 Task: Plan a time block for the language quiz competition.
Action: Mouse moved to (66, 93)
Screenshot: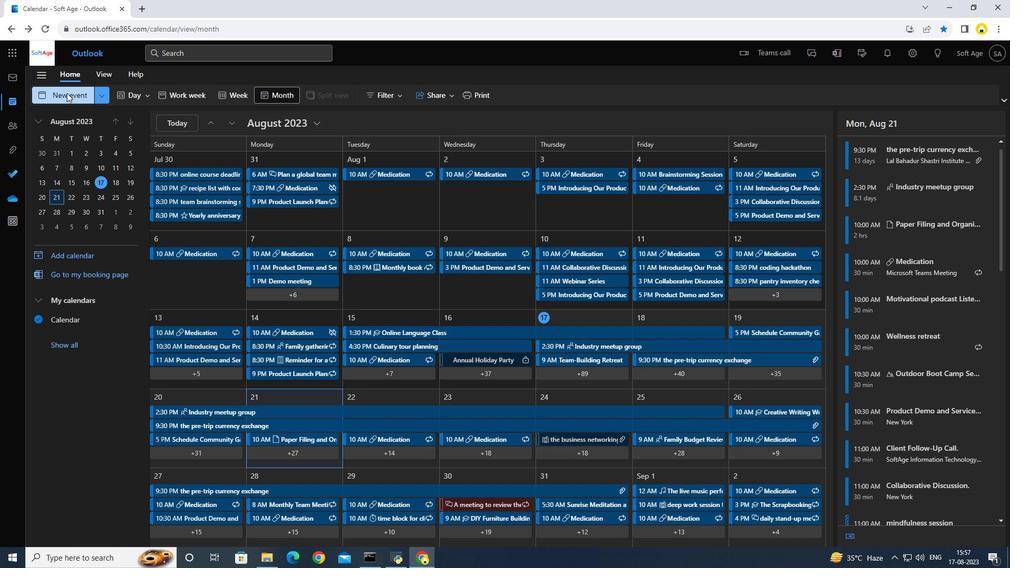 
Action: Mouse pressed left at (66, 93)
Screenshot: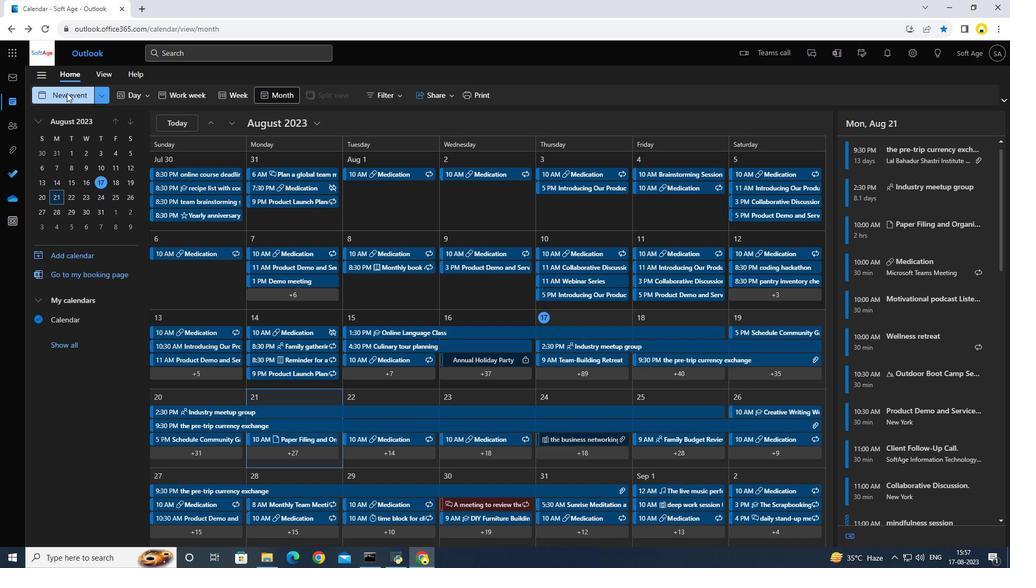 
Action: Mouse moved to (303, 182)
Screenshot: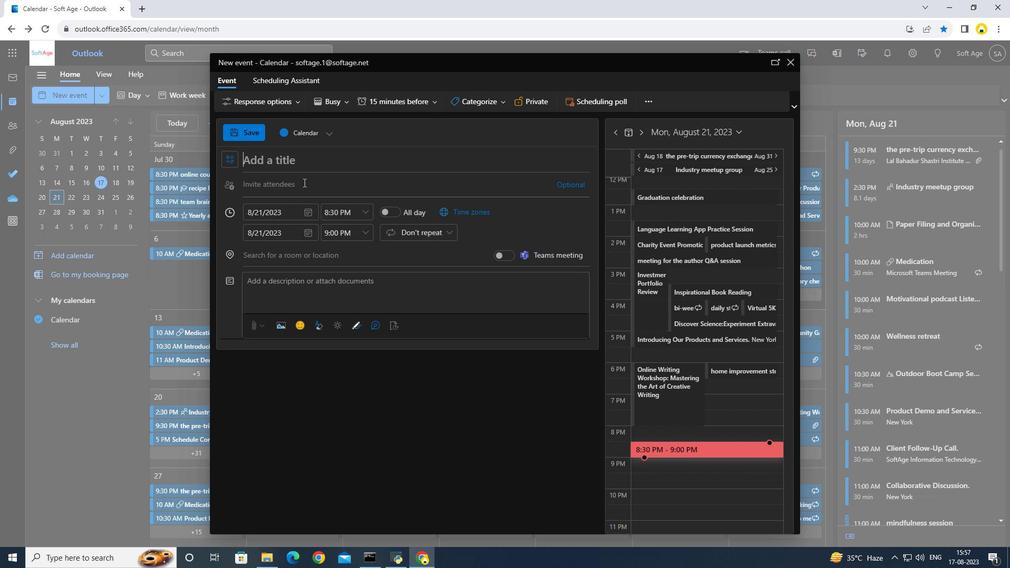 
Action: Key pressed <Key.caps_lock>L<Key.caps_lock>anguage<Key.space><Key.caps_lock>Q<Key.caps_lock>uiz<Key.space><Key.caps_lock>
Screenshot: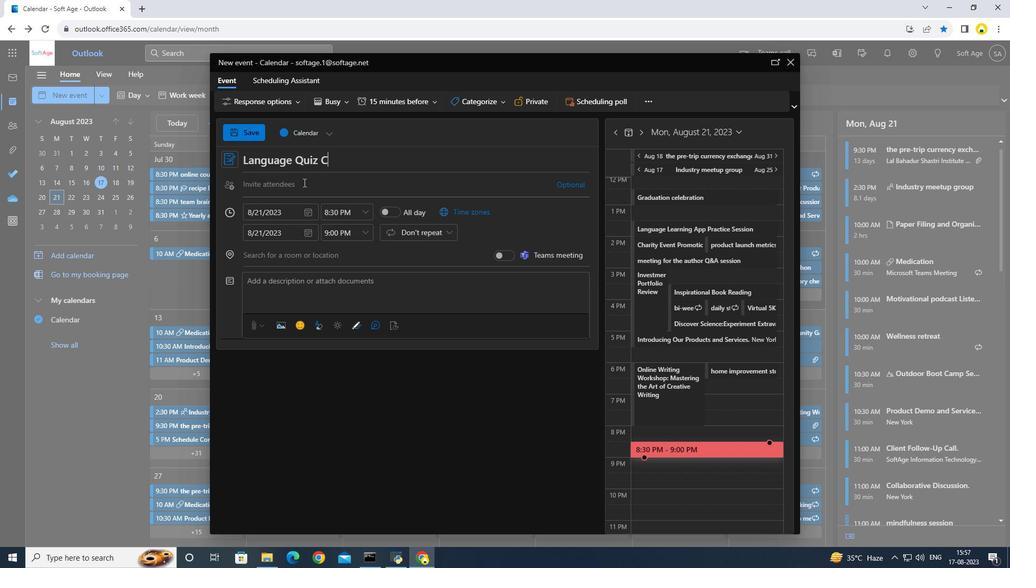 
Action: Mouse moved to (303, 182)
Screenshot: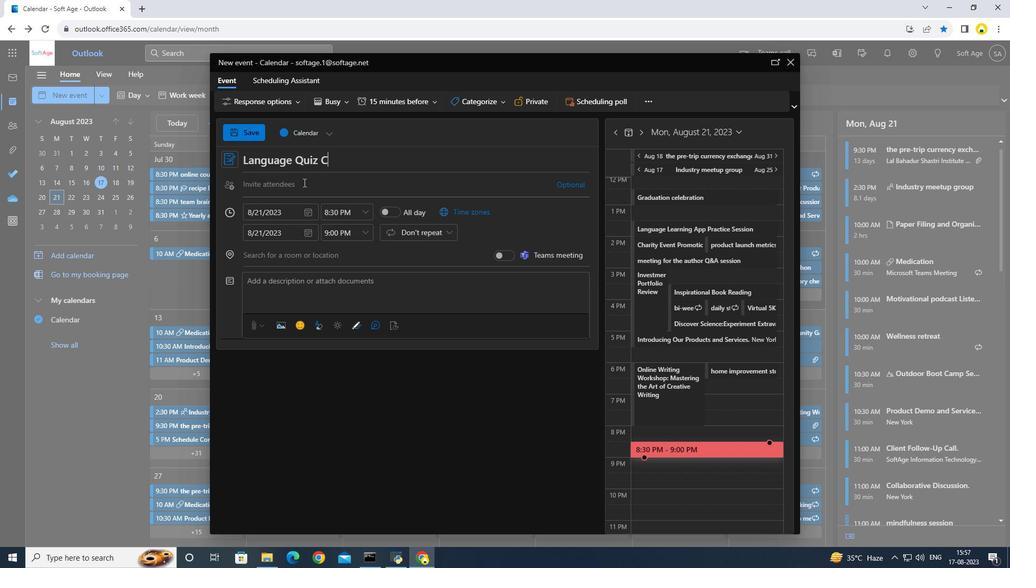 
Action: Key pressed C<Key.caps_lock>ompetition
Screenshot: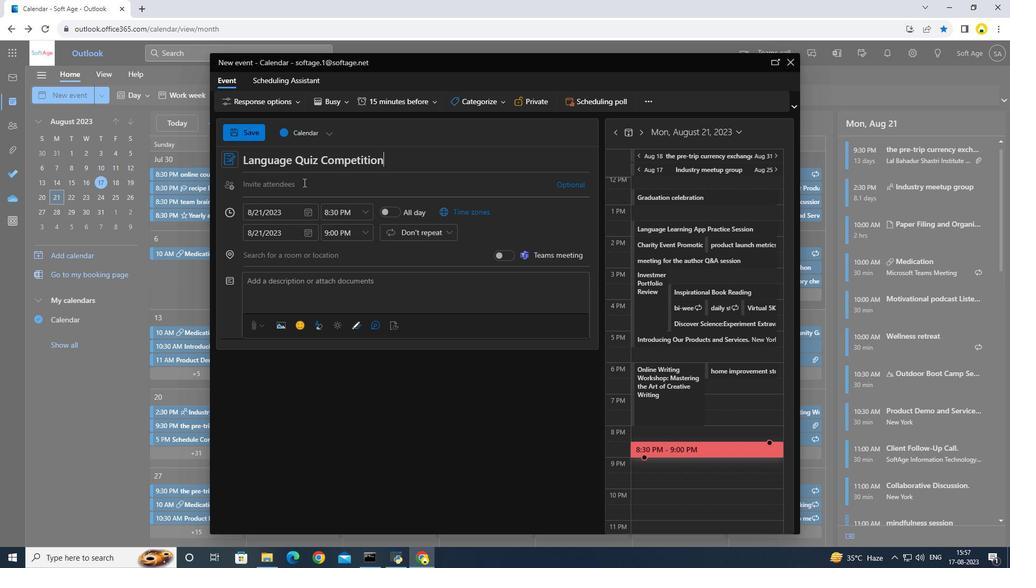 
Action: Mouse moved to (366, 212)
Screenshot: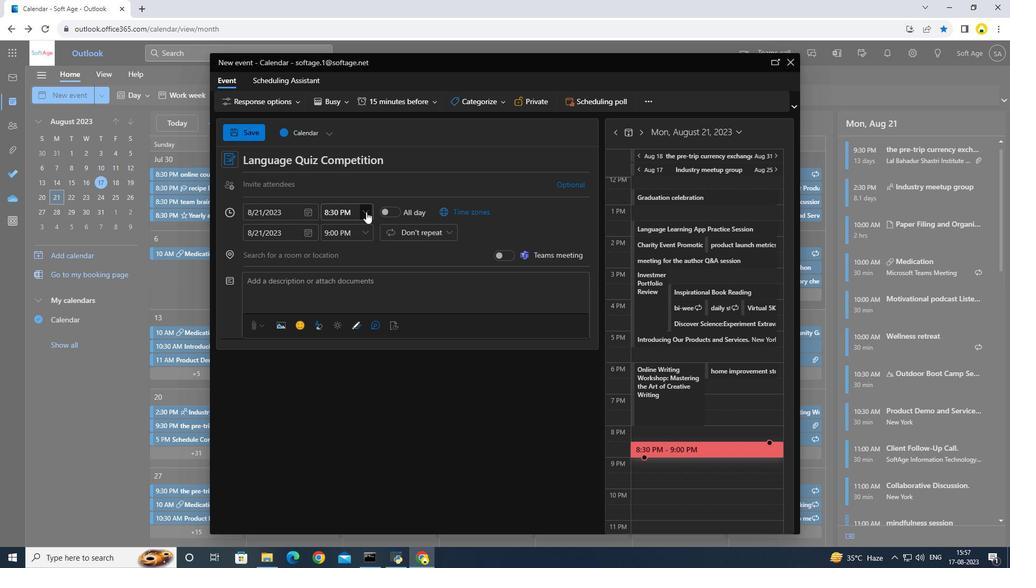 
Action: Mouse pressed left at (366, 212)
Screenshot: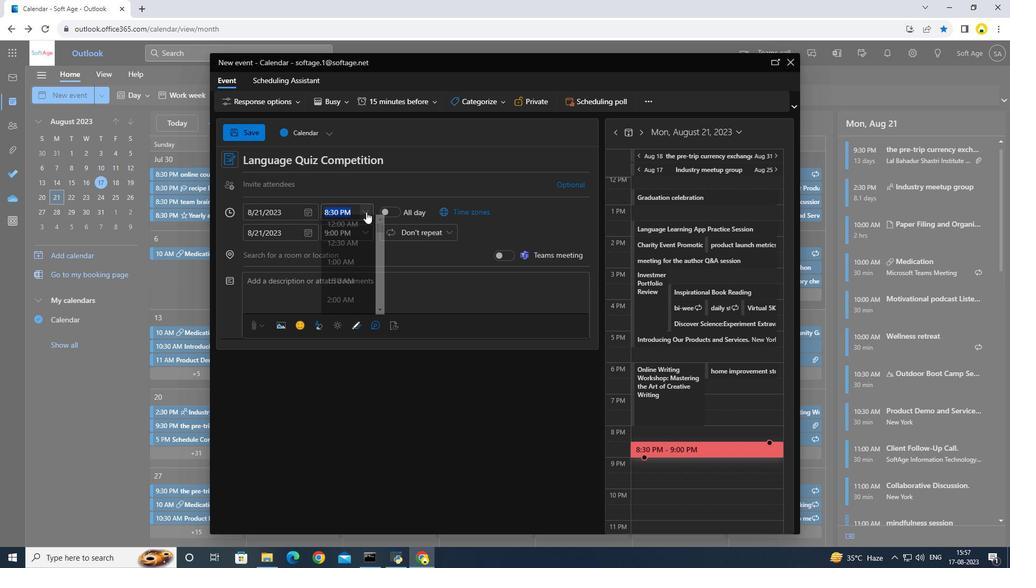 
Action: Mouse moved to (329, 246)
Screenshot: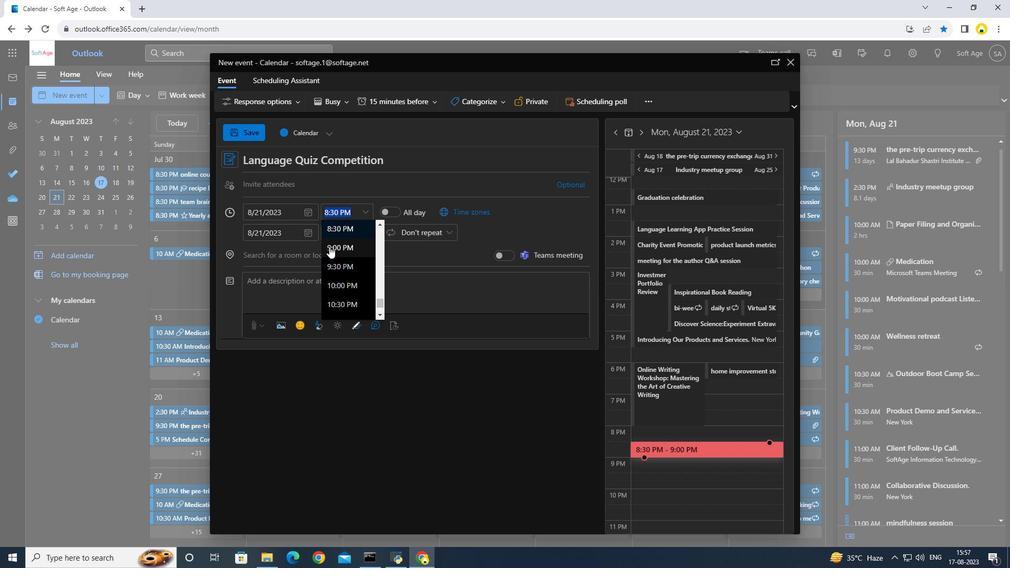
Action: Mouse scrolled (329, 247) with delta (0, 0)
Screenshot: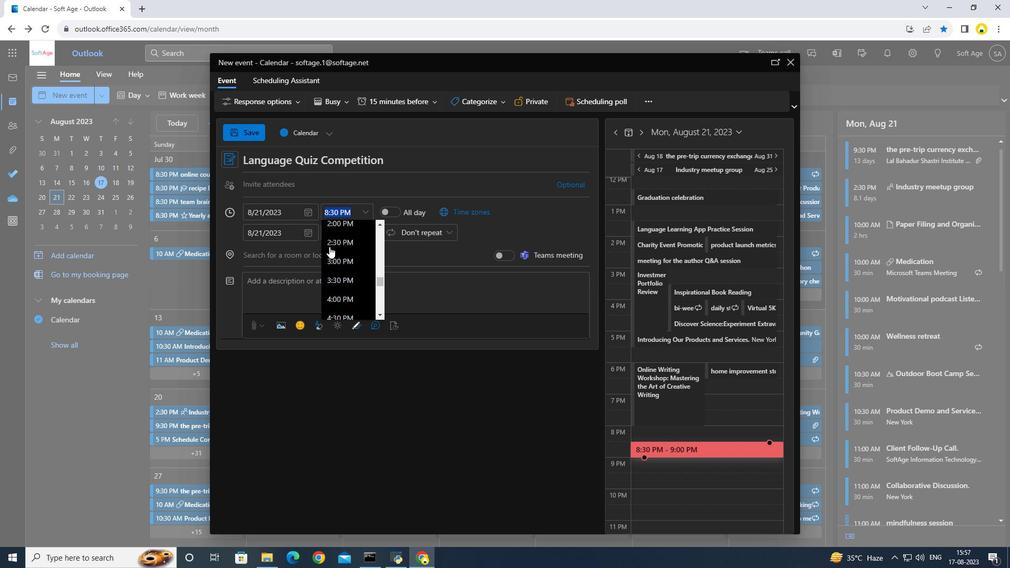 
Action: Mouse scrolled (329, 247) with delta (0, 0)
Screenshot: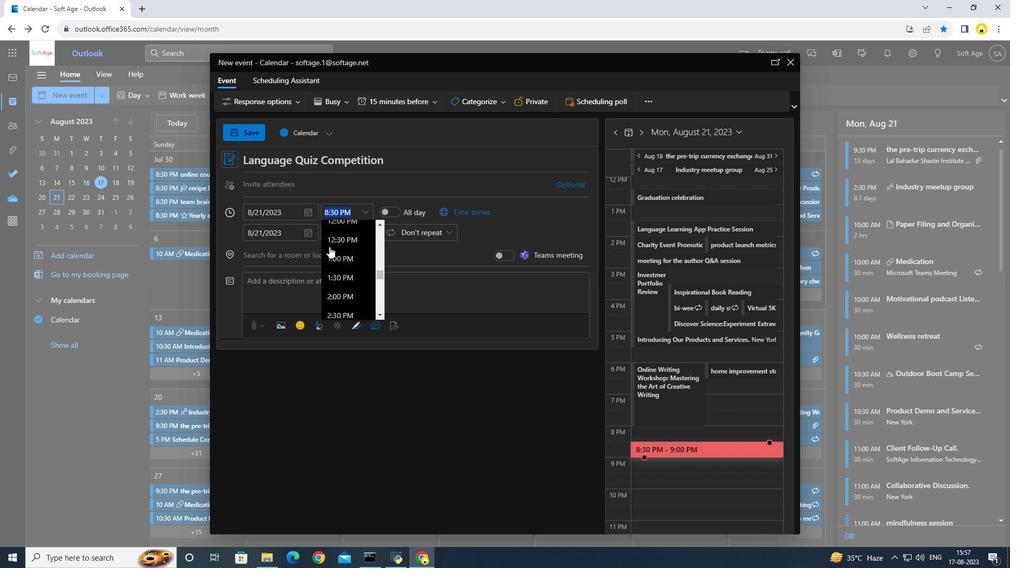 
Action: Mouse scrolled (329, 247) with delta (0, 0)
Screenshot: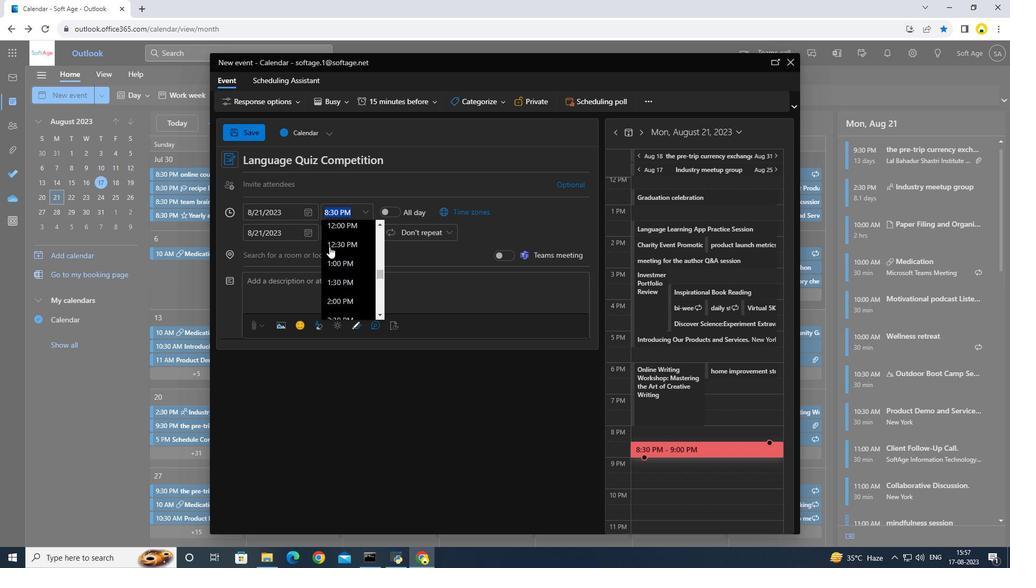 
Action: Mouse scrolled (329, 247) with delta (0, 0)
Screenshot: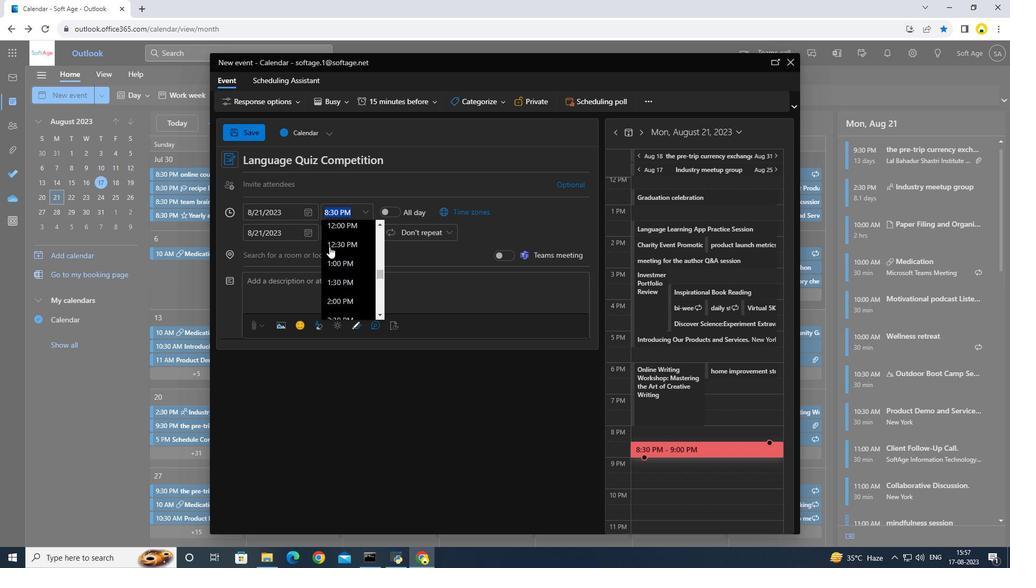 
Action: Mouse scrolled (329, 247) with delta (0, 0)
Screenshot: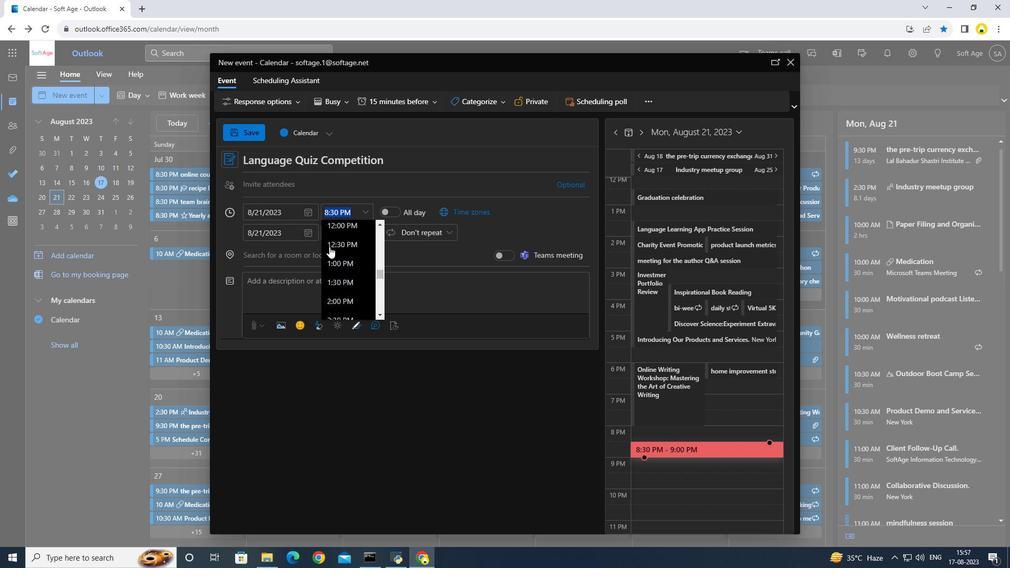 
Action: Mouse scrolled (329, 247) with delta (0, 0)
Screenshot: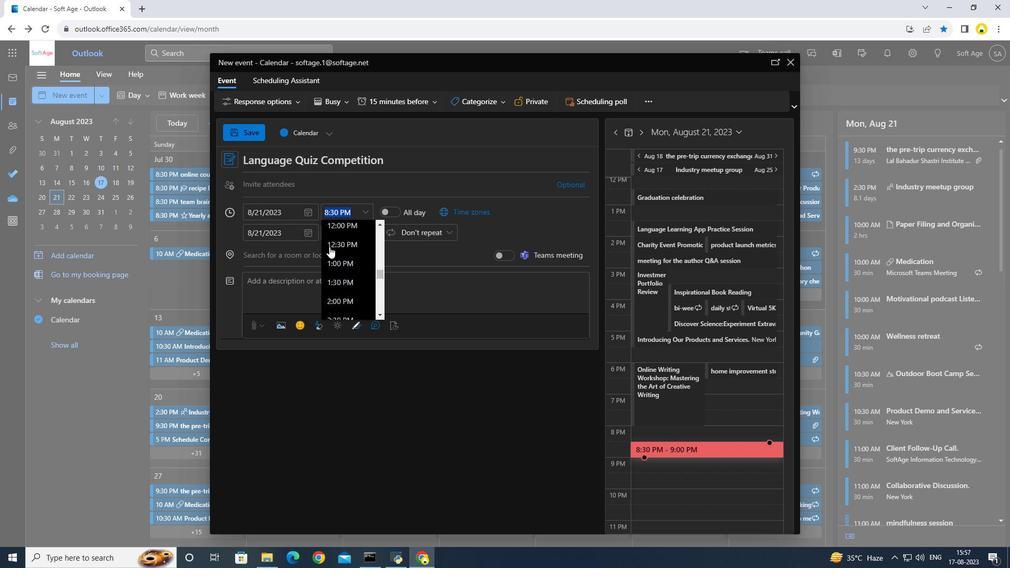 
Action: Mouse scrolled (329, 247) with delta (0, 0)
Screenshot: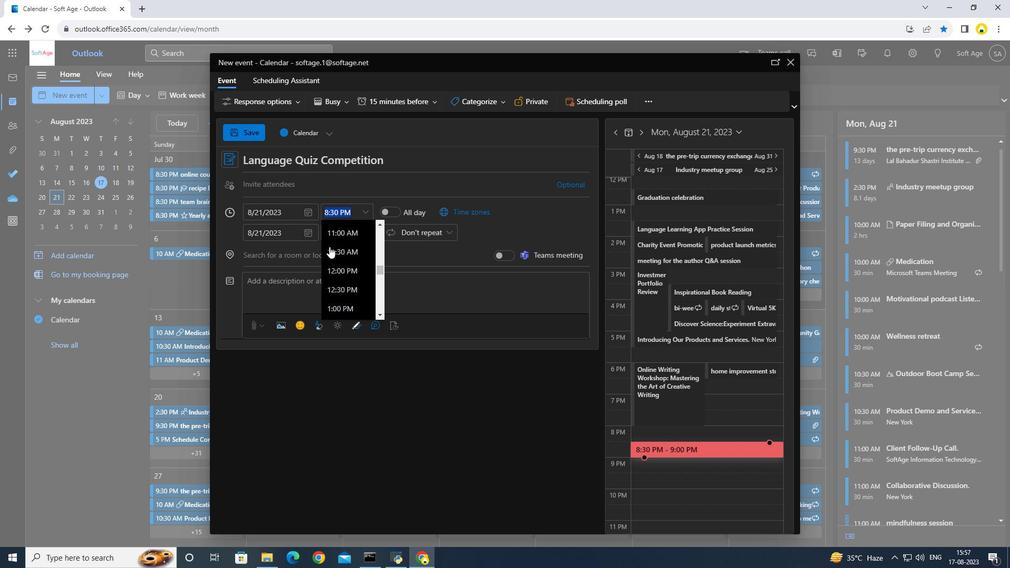 
Action: Mouse scrolled (329, 247) with delta (0, 0)
Screenshot: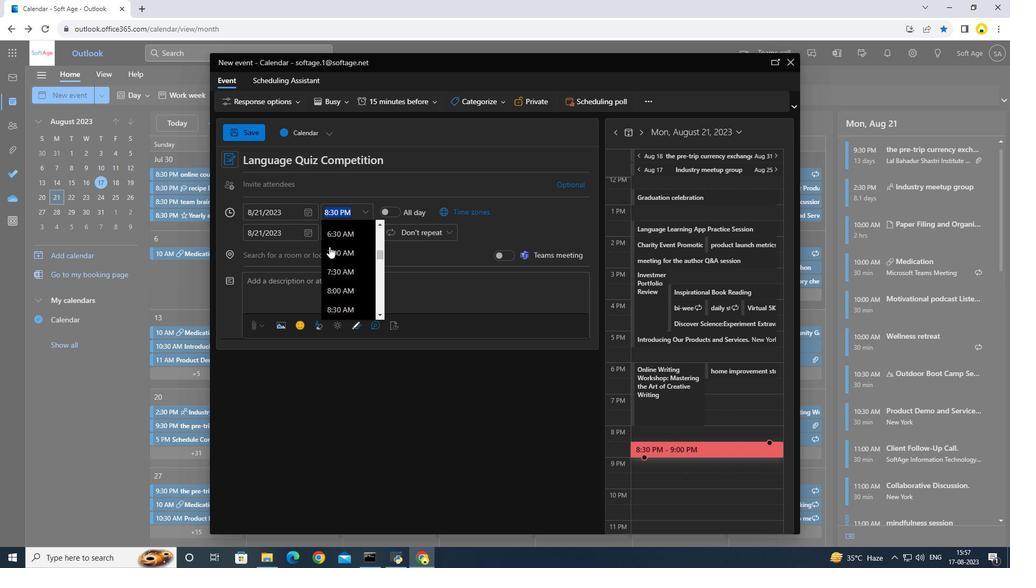 
Action: Mouse scrolled (329, 247) with delta (0, 0)
Screenshot: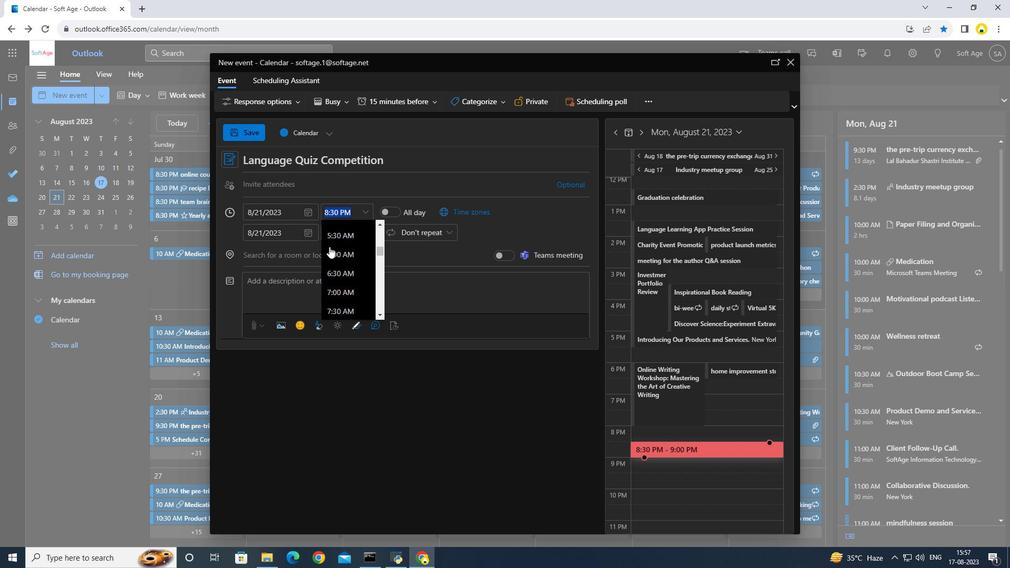 
Action: Mouse scrolled (329, 247) with delta (0, 0)
Screenshot: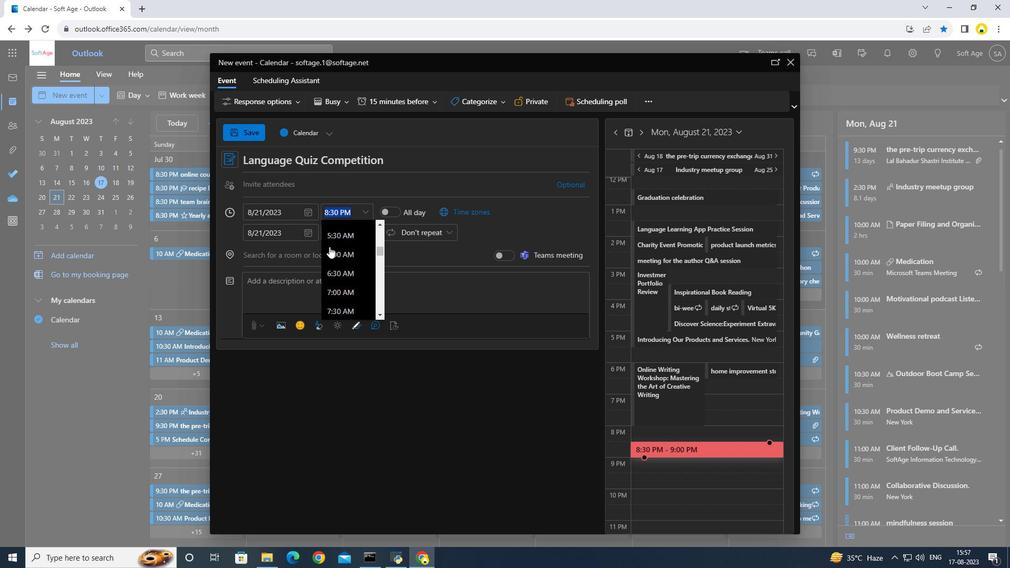 
Action: Mouse scrolled (329, 247) with delta (0, 0)
Screenshot: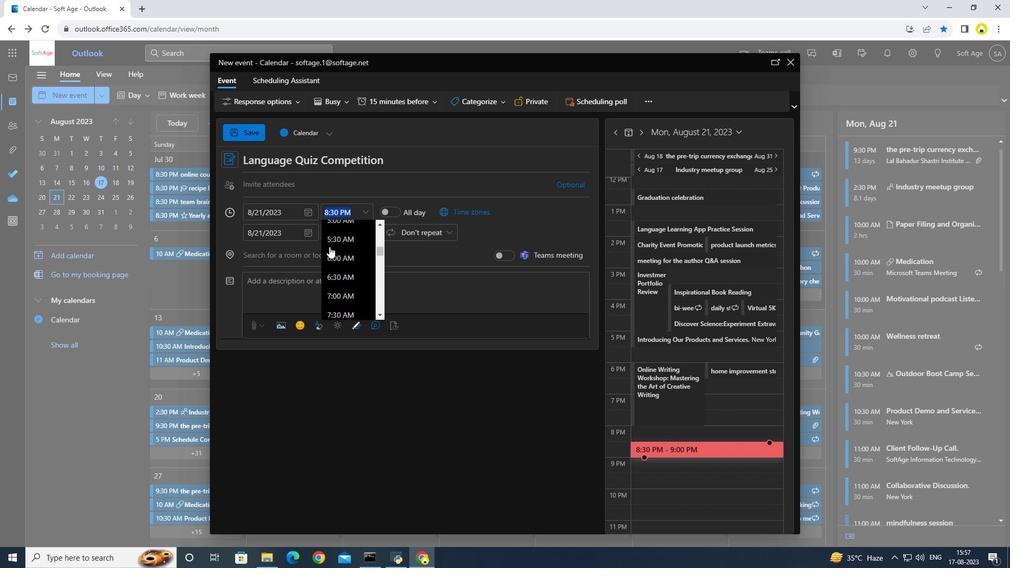 
Action: Mouse moved to (336, 268)
Screenshot: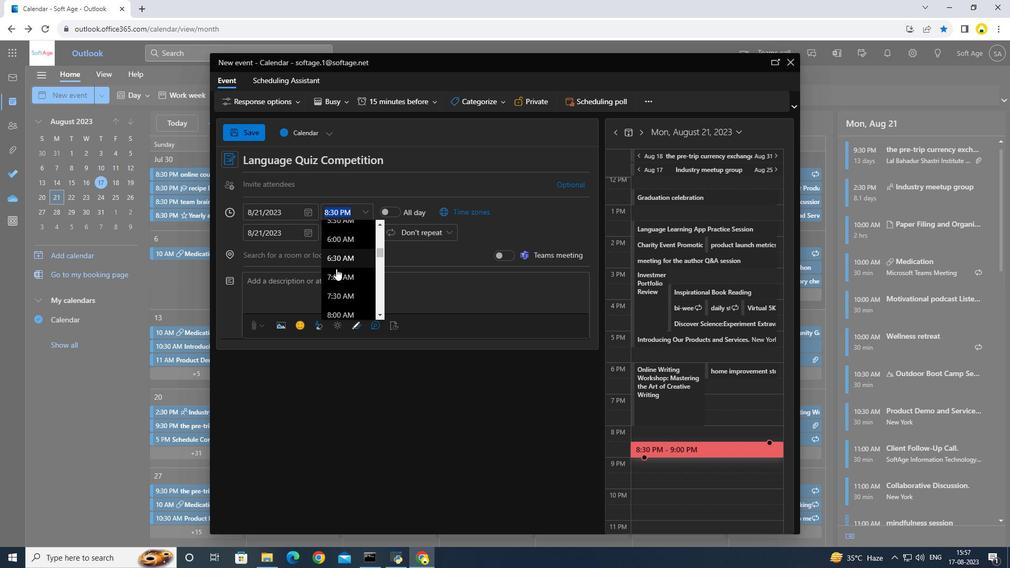 
Action: Mouse scrolled (336, 268) with delta (0, 0)
Screenshot: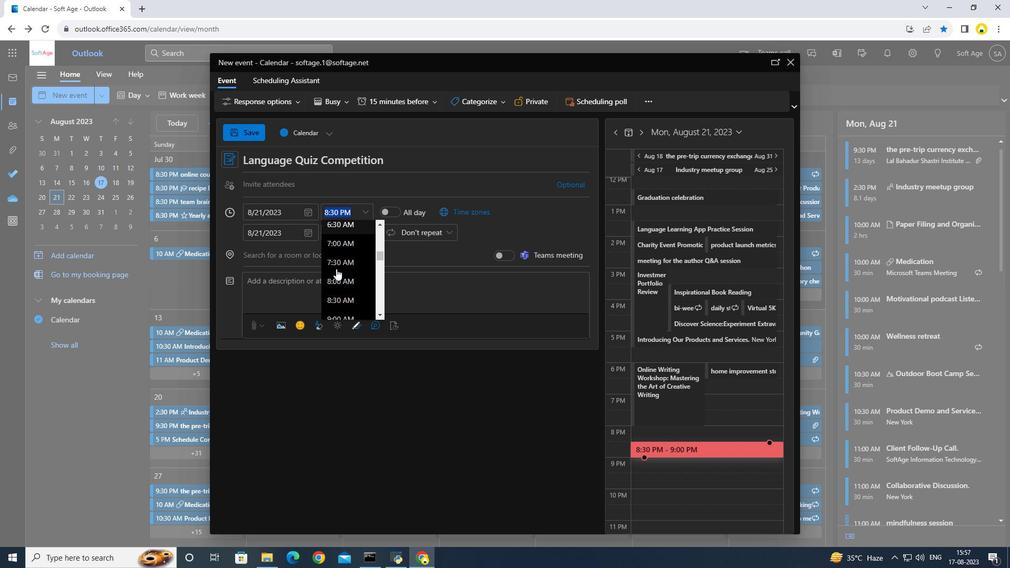 
Action: Mouse moved to (334, 300)
Screenshot: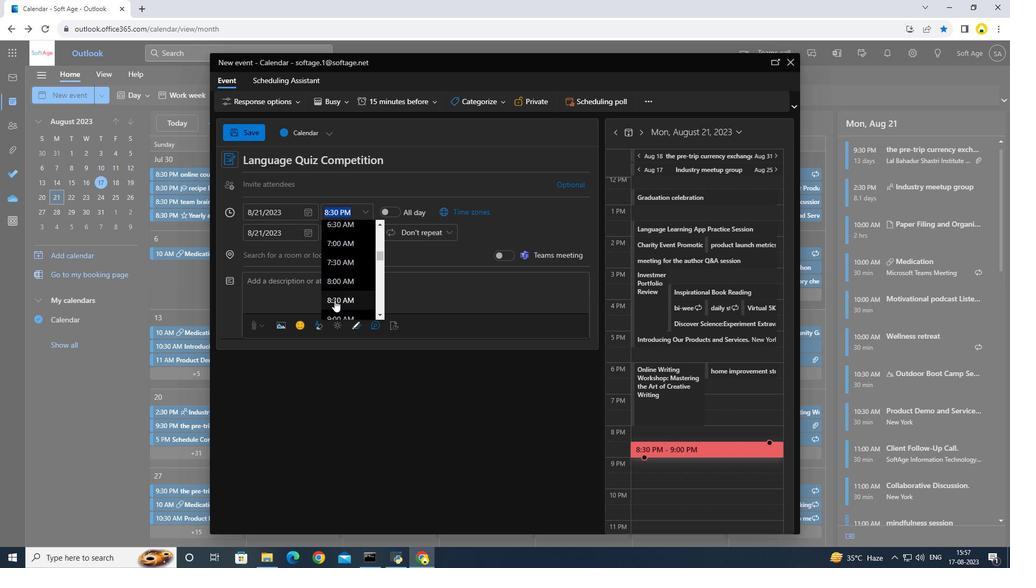 
Action: Mouse pressed left at (334, 300)
Screenshot: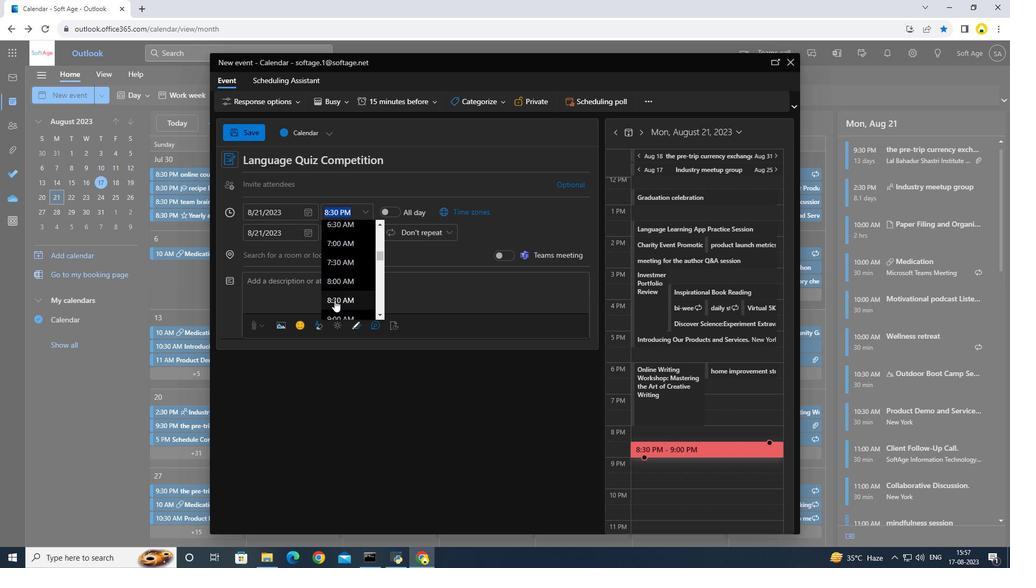 
Action: Mouse moved to (234, 133)
Screenshot: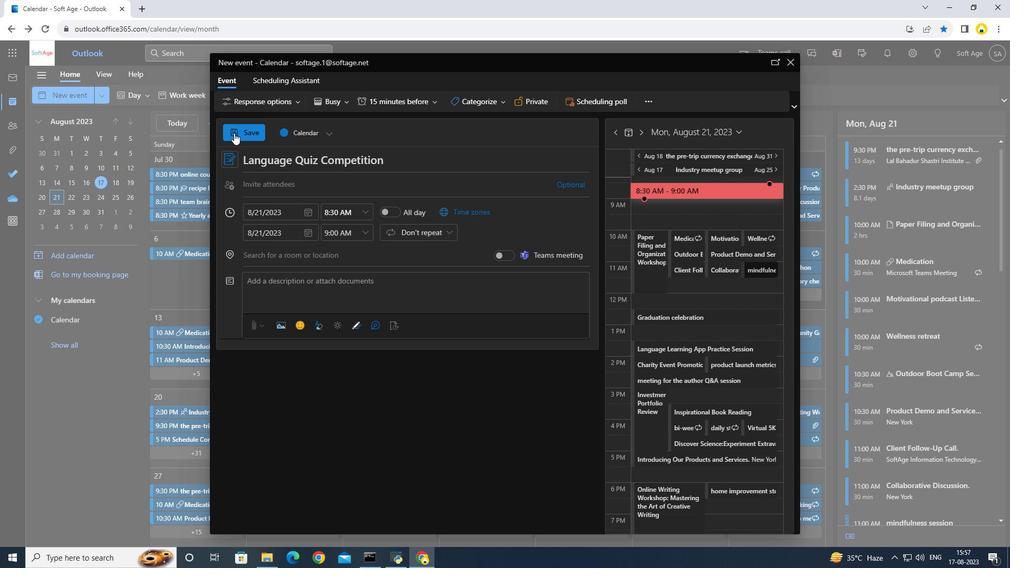 
Action: Mouse pressed left at (234, 133)
Screenshot: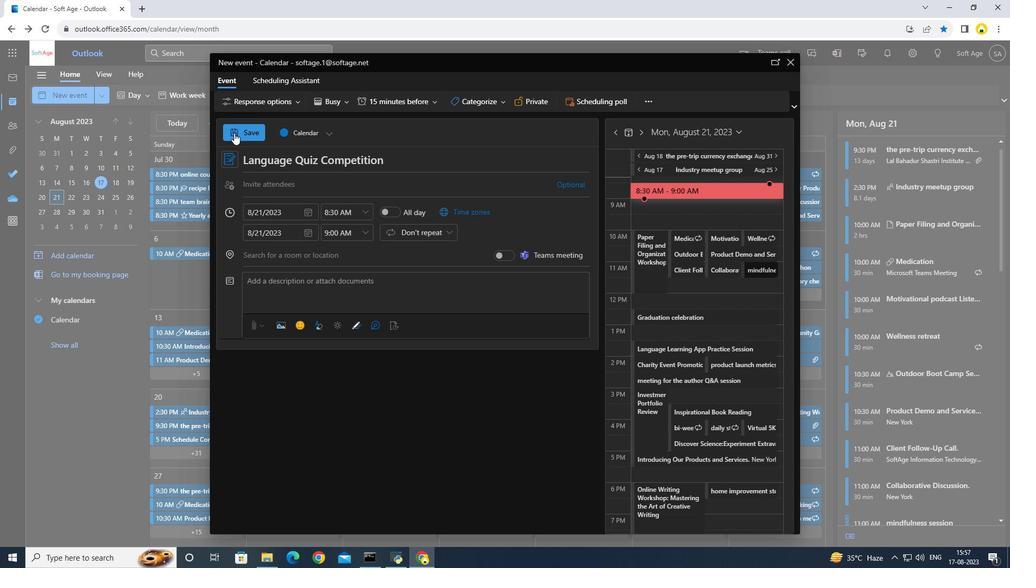 
Action: Mouse moved to (238, 180)
Screenshot: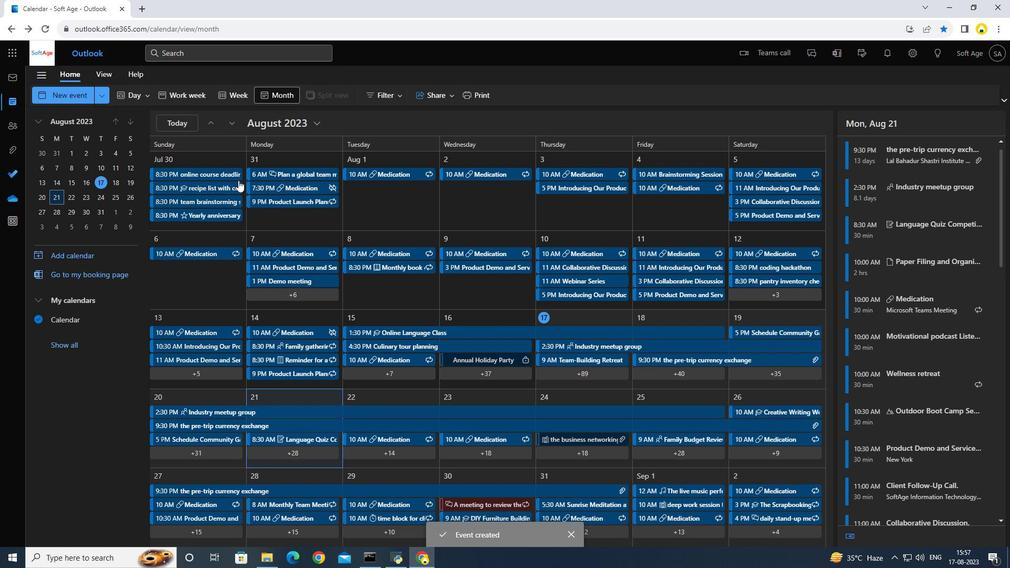 
